 Task: Make in the project UniTech a sprint 'Scope Safari'.
Action: Mouse moved to (1150, 199)
Screenshot: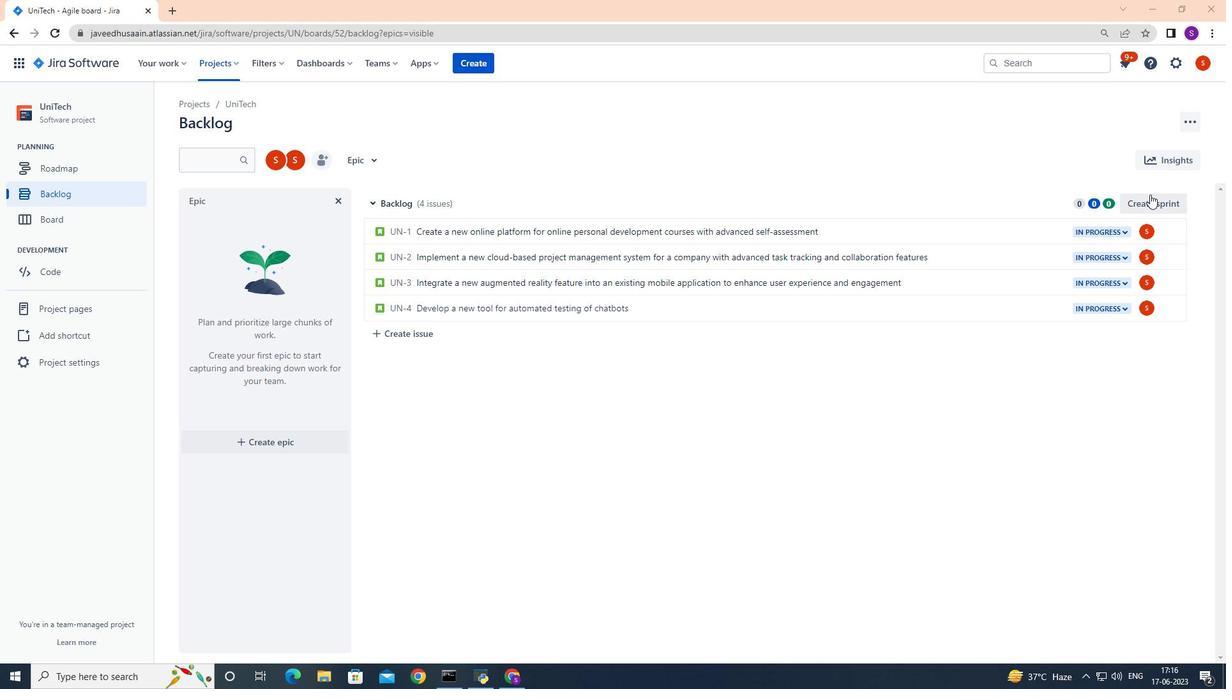 
Action: Mouse pressed left at (1150, 199)
Screenshot: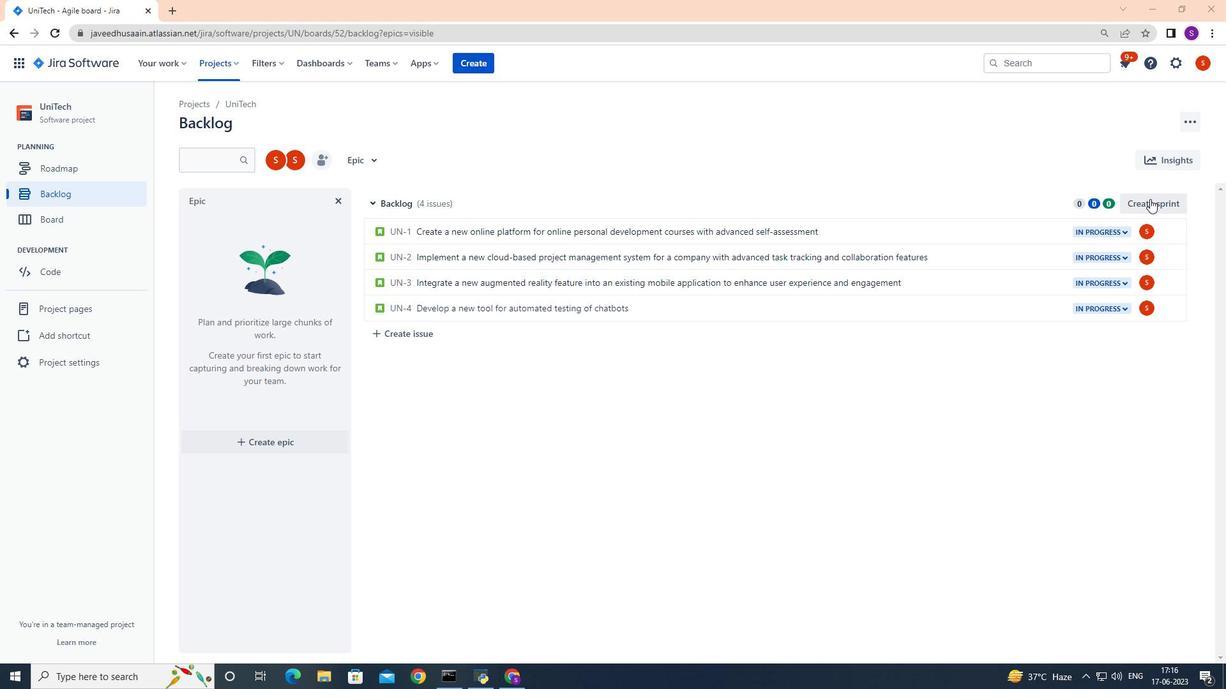 
Action: Mouse moved to (432, 203)
Screenshot: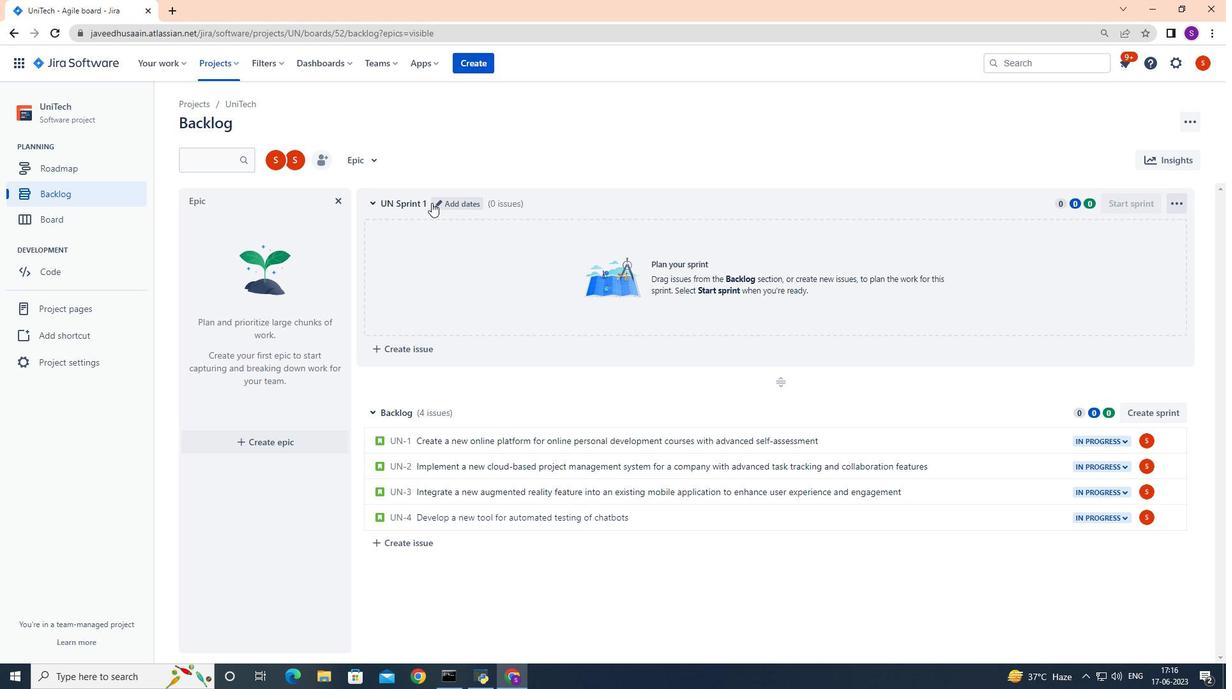 
Action: Mouse pressed left at (432, 203)
Screenshot: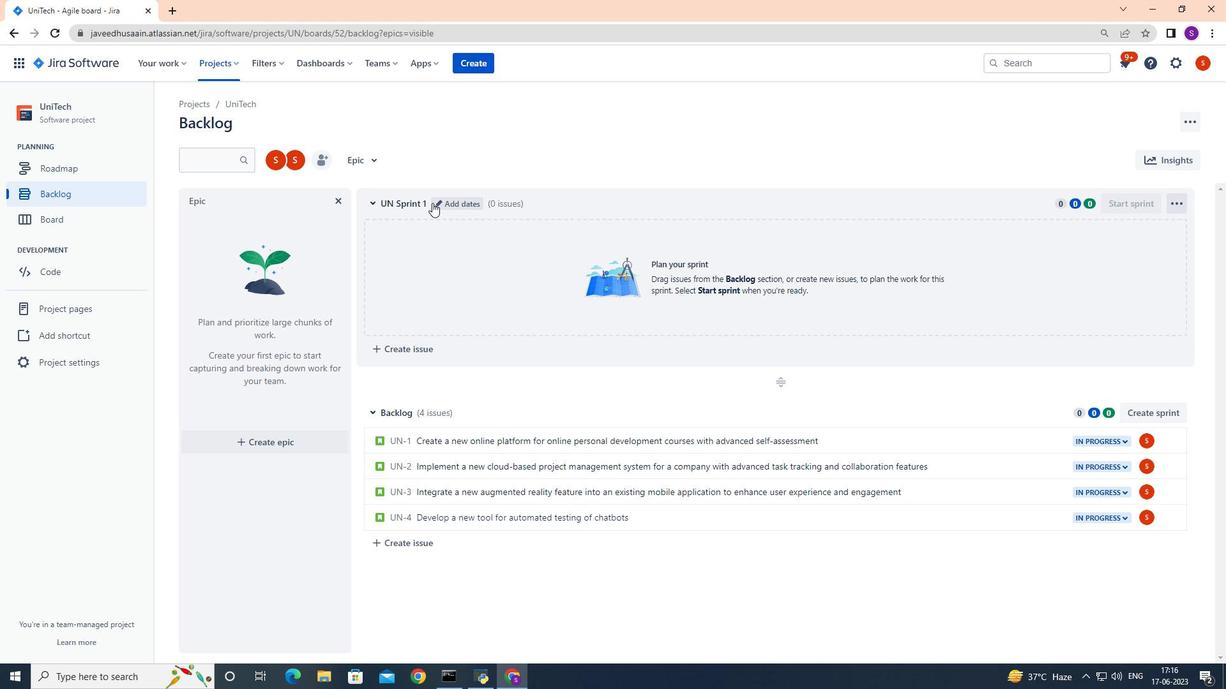 
Action: Mouse moved to (504, 164)
Screenshot: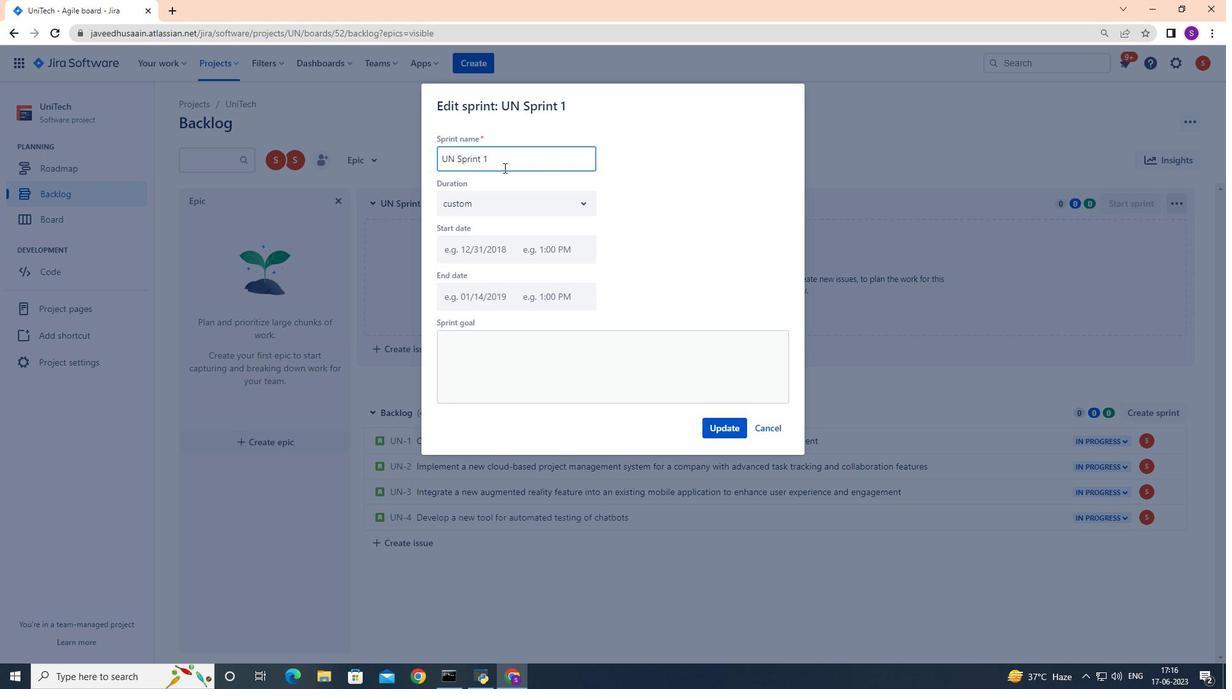 
Action: Mouse pressed left at (504, 164)
Screenshot: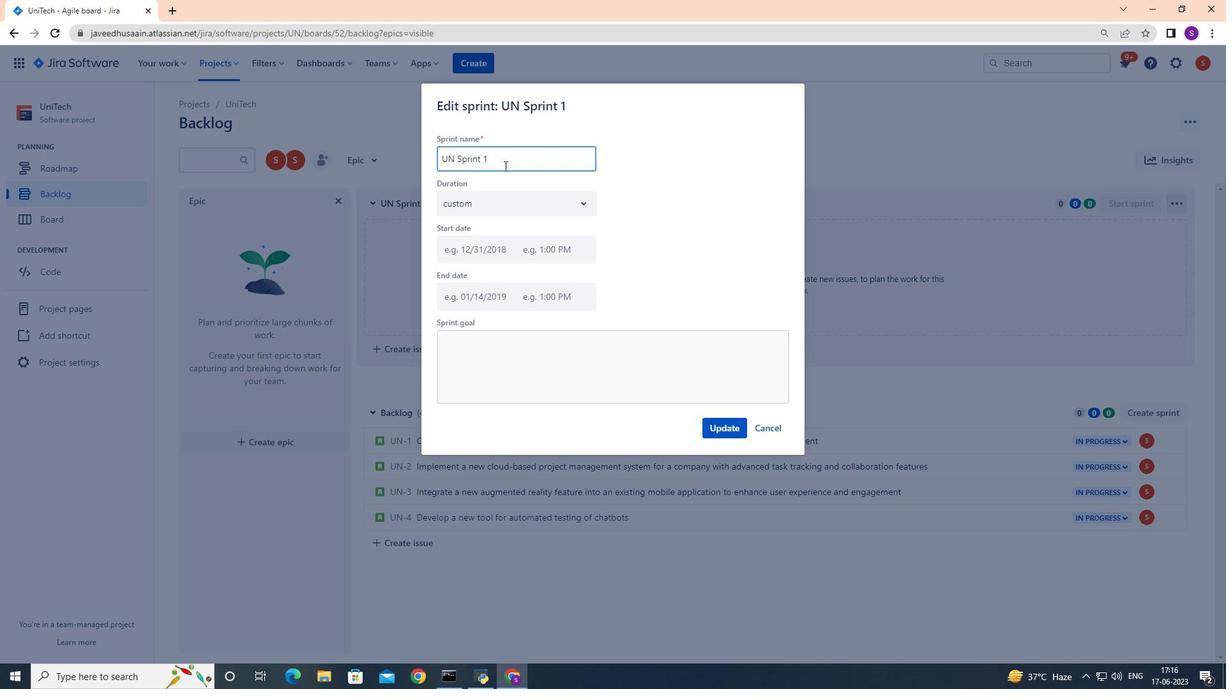 
Action: Key pressed <Key.backspace><Key.backspace><Key.backspace><Key.backspace><Key.backspace><Key.backspace><Key.backspace><Key.backspace><Key.backspace><Key.backspace><Key.backspace><Key.backspace><Key.backspace><Key.backspace><Key.backspace><Key.backspace><Key.backspace><Key.backspace><Key.backspace><Key.backspace><Key.backspace><Key.backspace><Key.backspace><Key.backspace><Key.backspace><Key.backspace><Key.backspace><Key.shift><Key.shift><Key.shift><Key.shift><Key.shift><Key.shift><Key.shift><Key.shift><Key.shift><Key.shift><Key.shift><Key.shift><Key.shift><Key.shift><Key.shift><Key.shift><Key.shift><Key.shift><Key.shift><Key.shift><Key.shift><Key.shift><Key.shift><Key.shift><Key.shift><Key.shift><Key.shift><Key.shift><Key.shift><Key.shift><Key.shift><Key.shift><Key.shift><Key.shift><Key.shift><Key.shift>Scope<Key.space><Key.shift>Safari
Screenshot: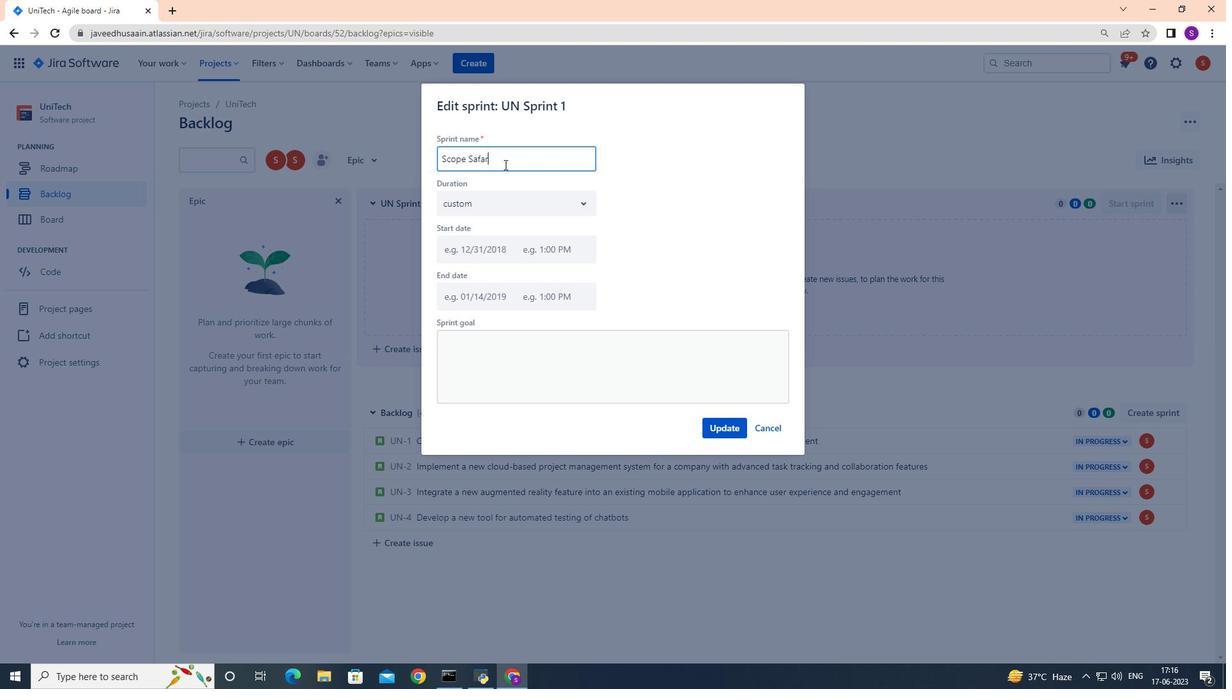 
Action: Mouse moved to (715, 426)
Screenshot: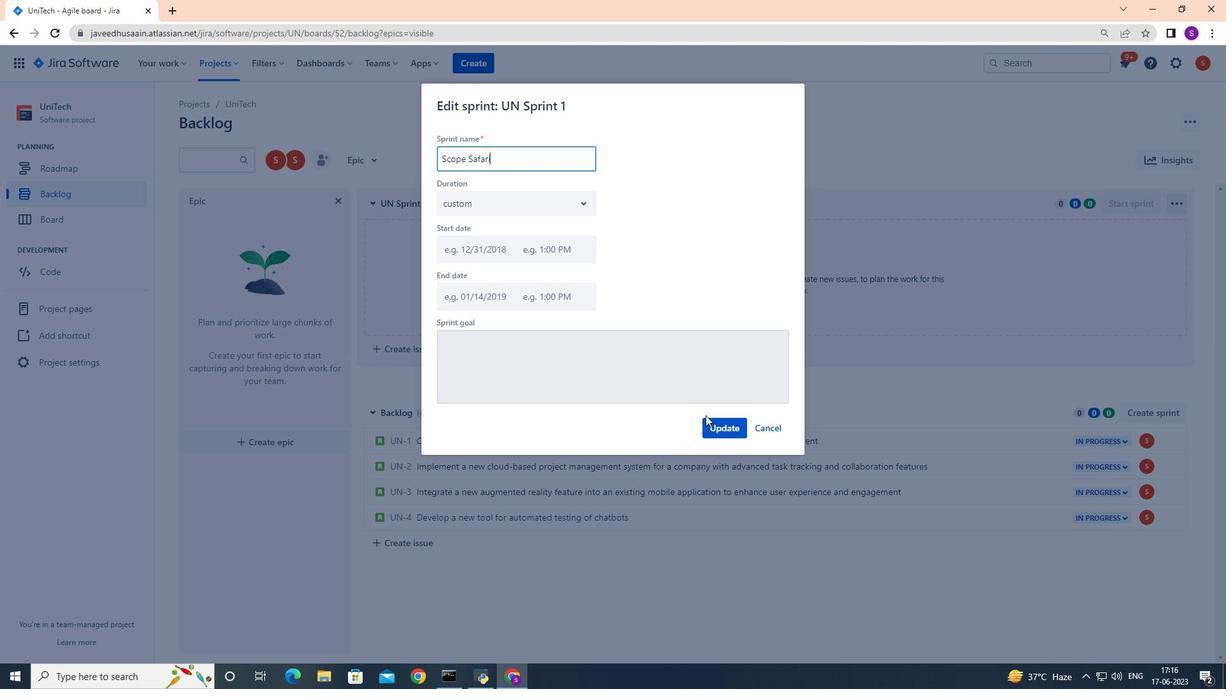 
Action: Mouse pressed left at (715, 426)
Screenshot: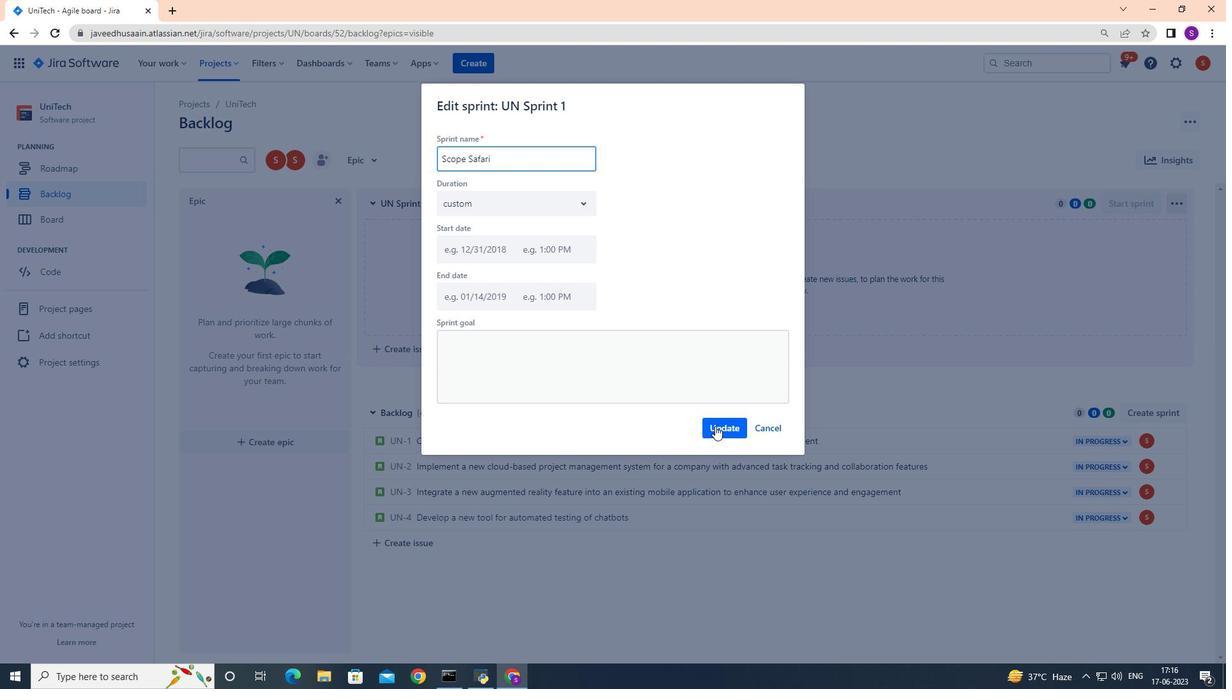 
Action: Mouse moved to (1150, 410)
Screenshot: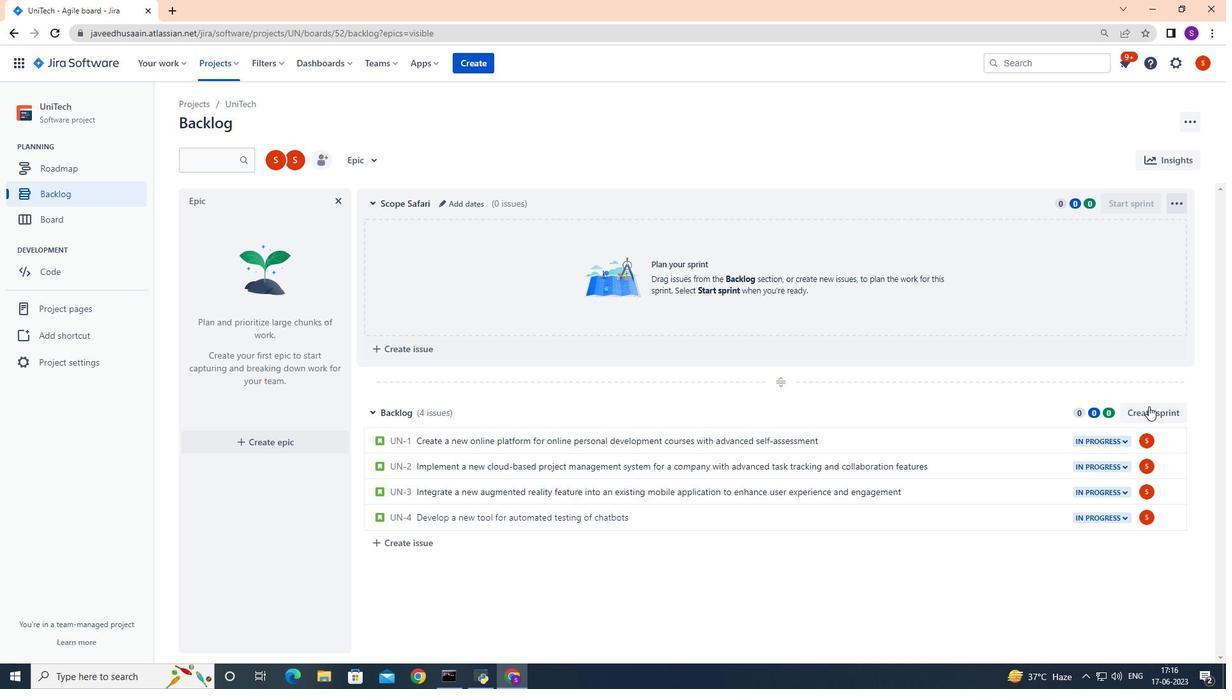 
